 Task: Add Cocojune Organic Mixed Berry Cultured Coconut to the cart.
Action: Mouse moved to (24, 101)
Screenshot: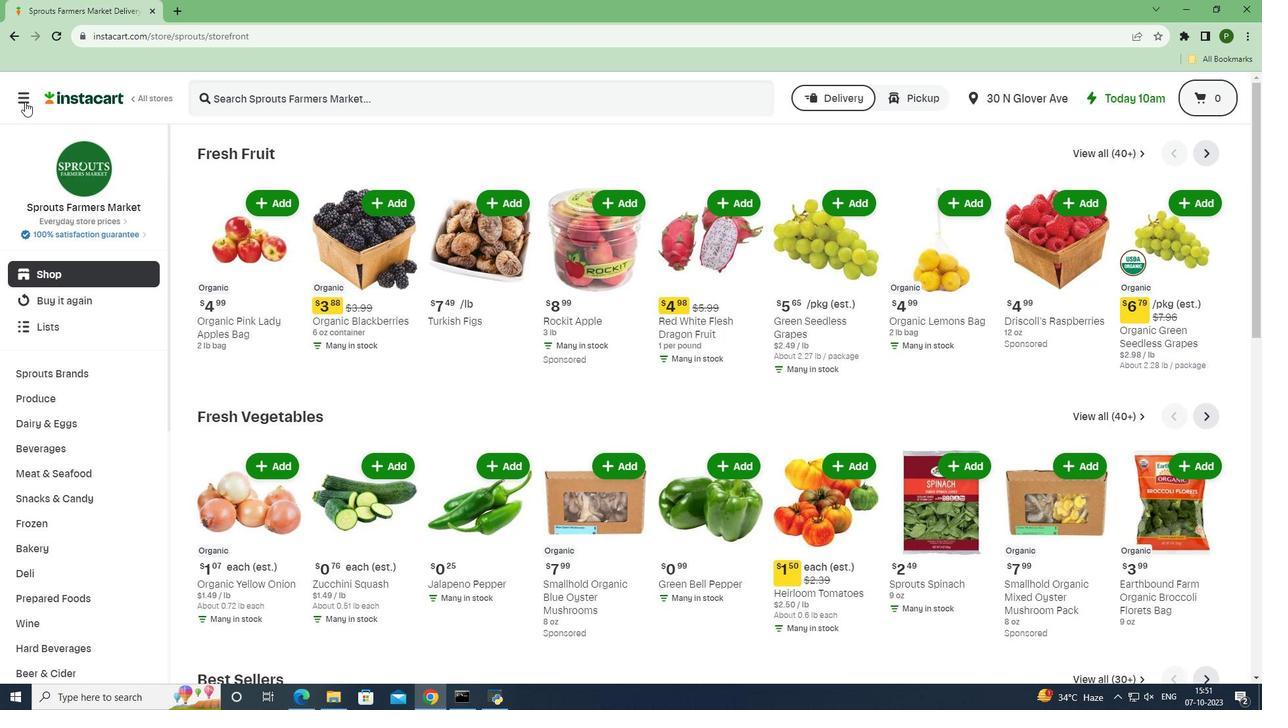 
Action: Mouse pressed left at (24, 101)
Screenshot: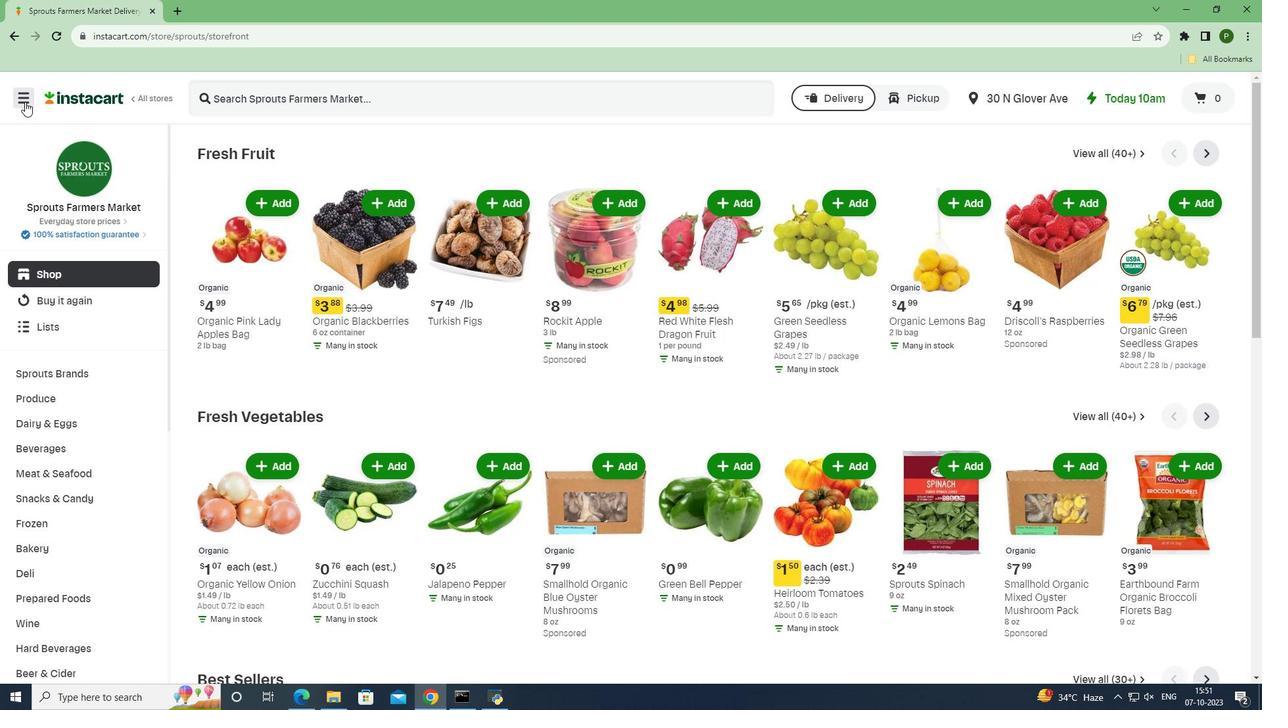 
Action: Mouse moved to (44, 352)
Screenshot: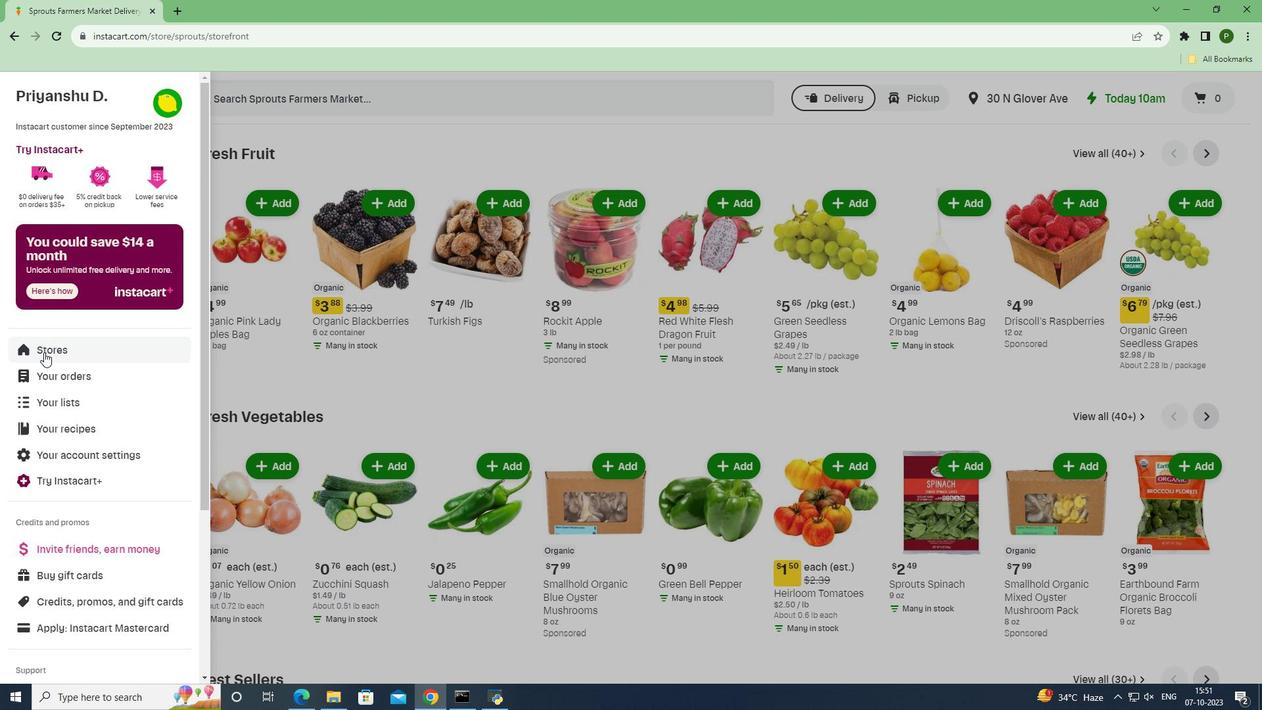 
Action: Mouse pressed left at (44, 352)
Screenshot: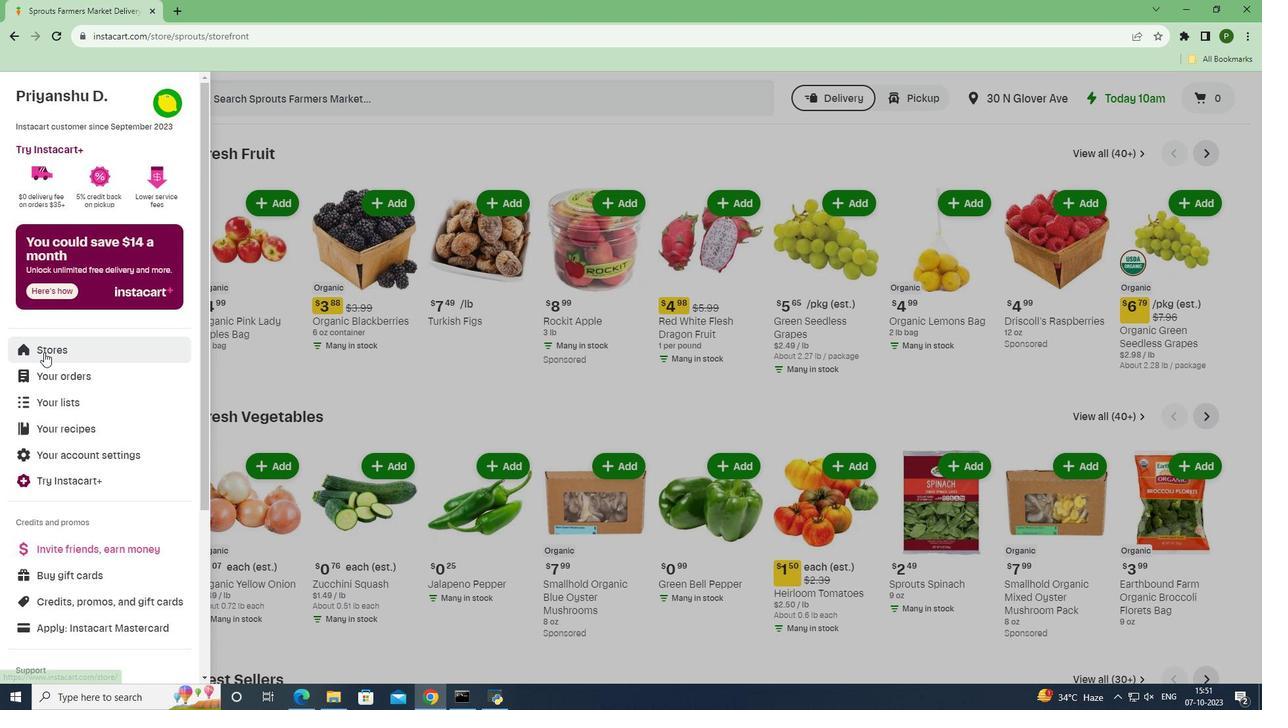 
Action: Mouse moved to (290, 152)
Screenshot: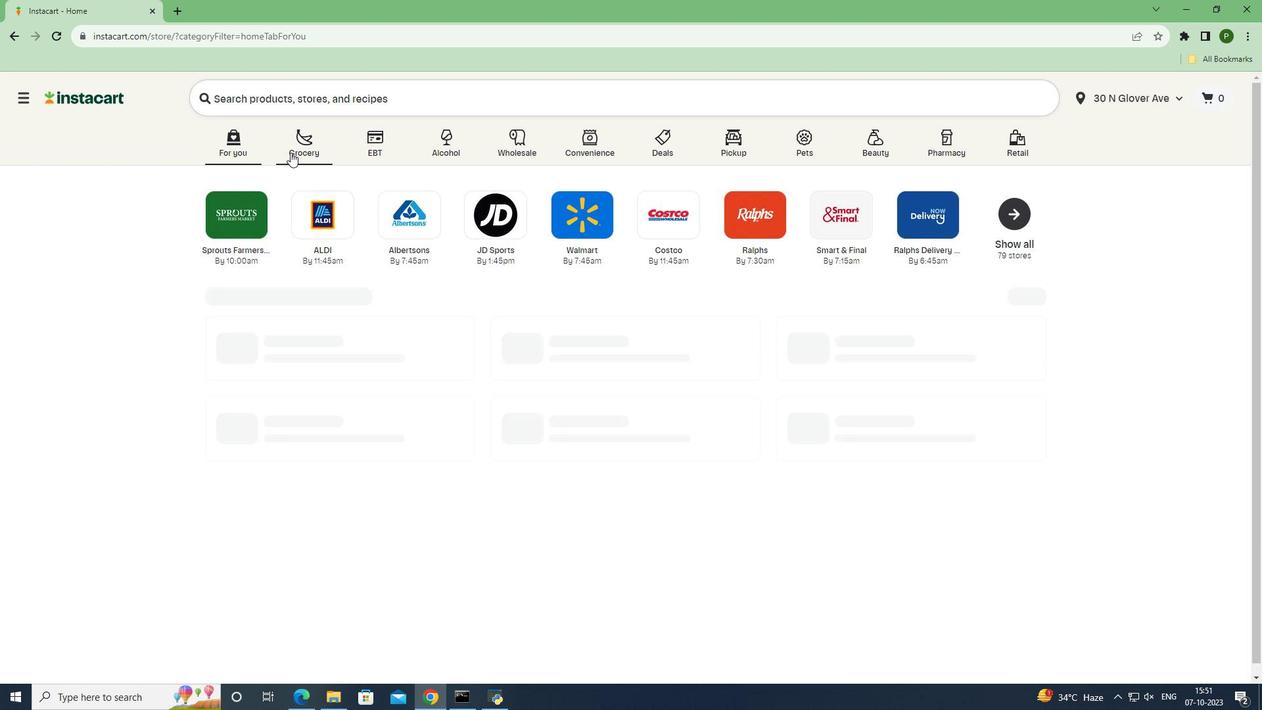 
Action: Mouse pressed left at (290, 152)
Screenshot: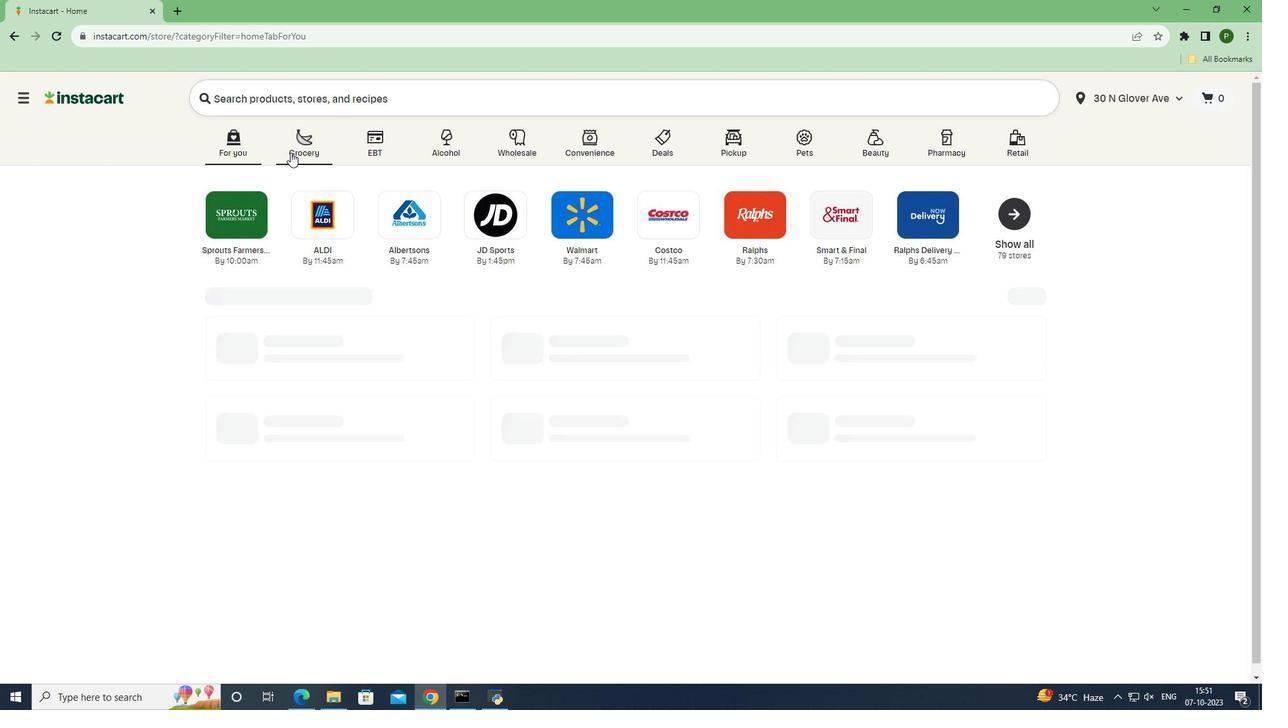 
Action: Mouse moved to (530, 294)
Screenshot: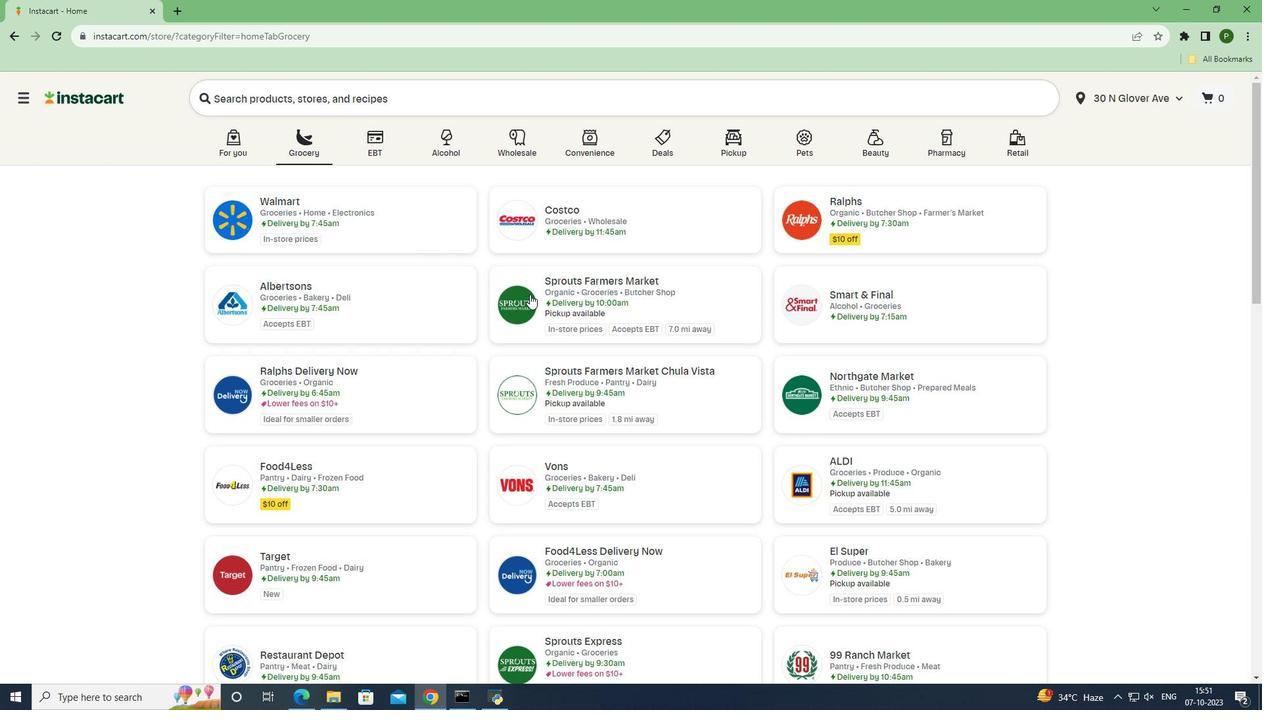 
Action: Mouse pressed left at (530, 294)
Screenshot: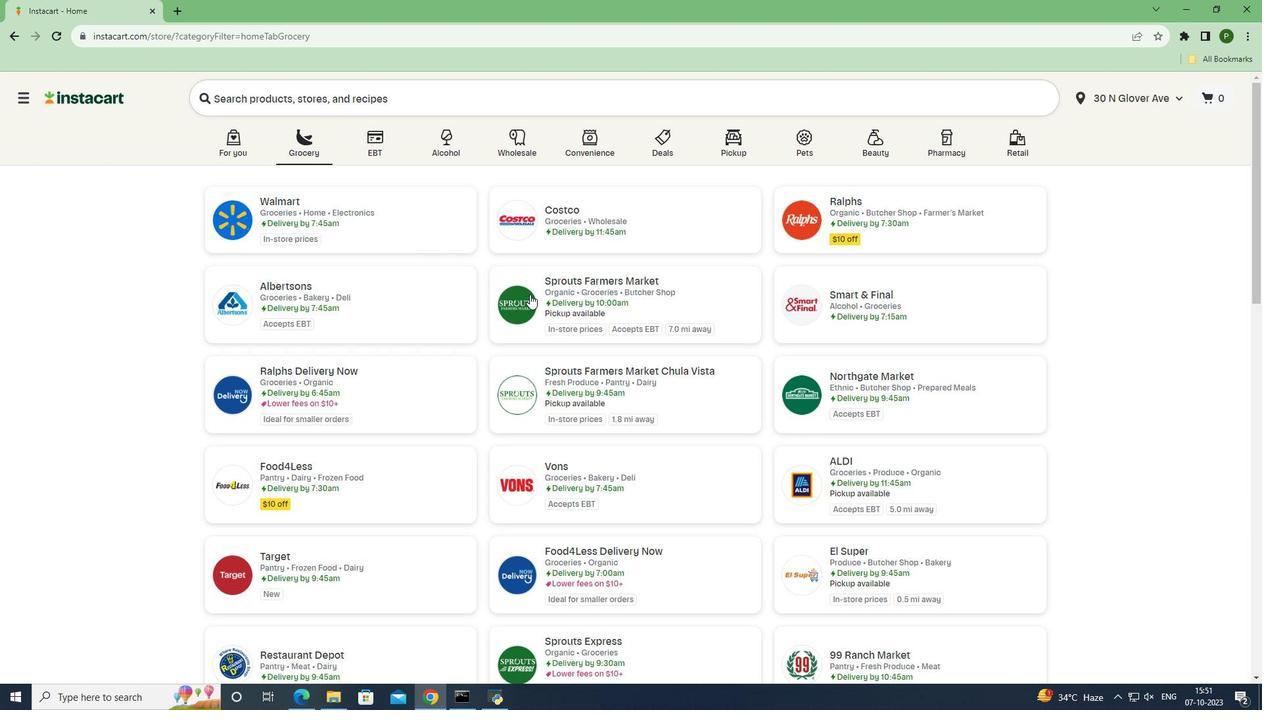 
Action: Mouse moved to (109, 424)
Screenshot: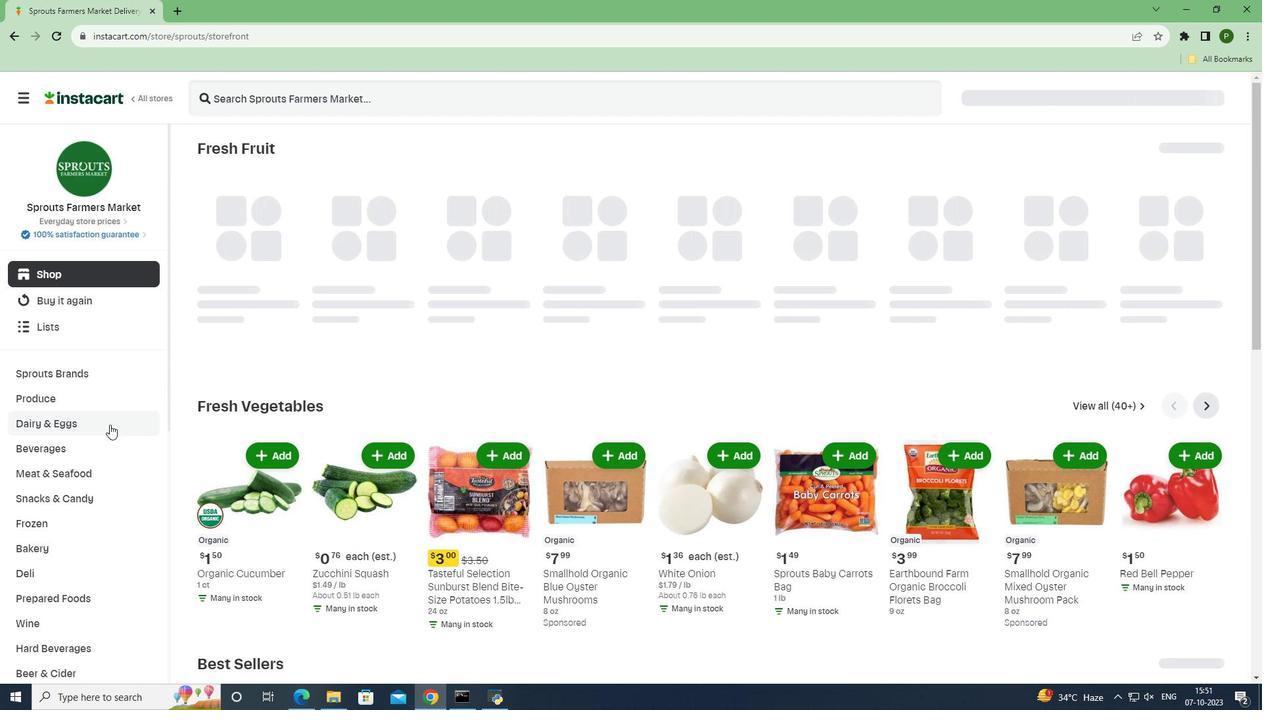 
Action: Mouse pressed left at (109, 424)
Screenshot: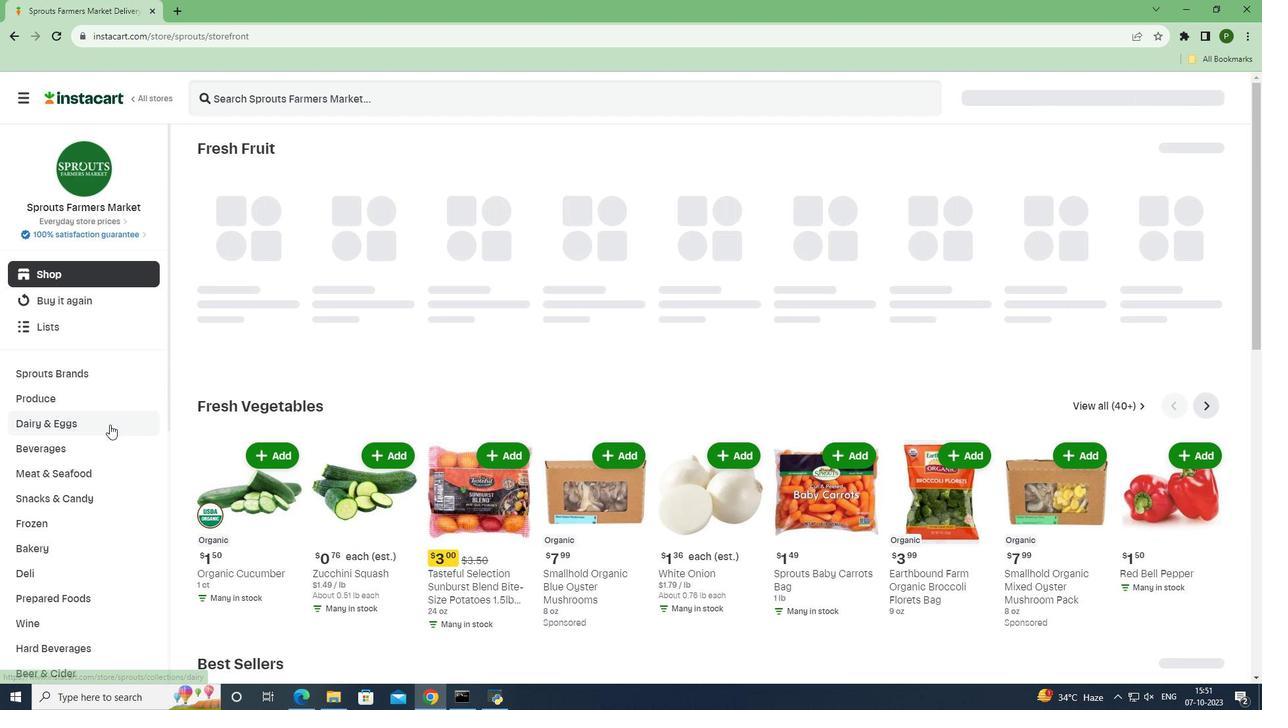 
Action: Mouse moved to (72, 524)
Screenshot: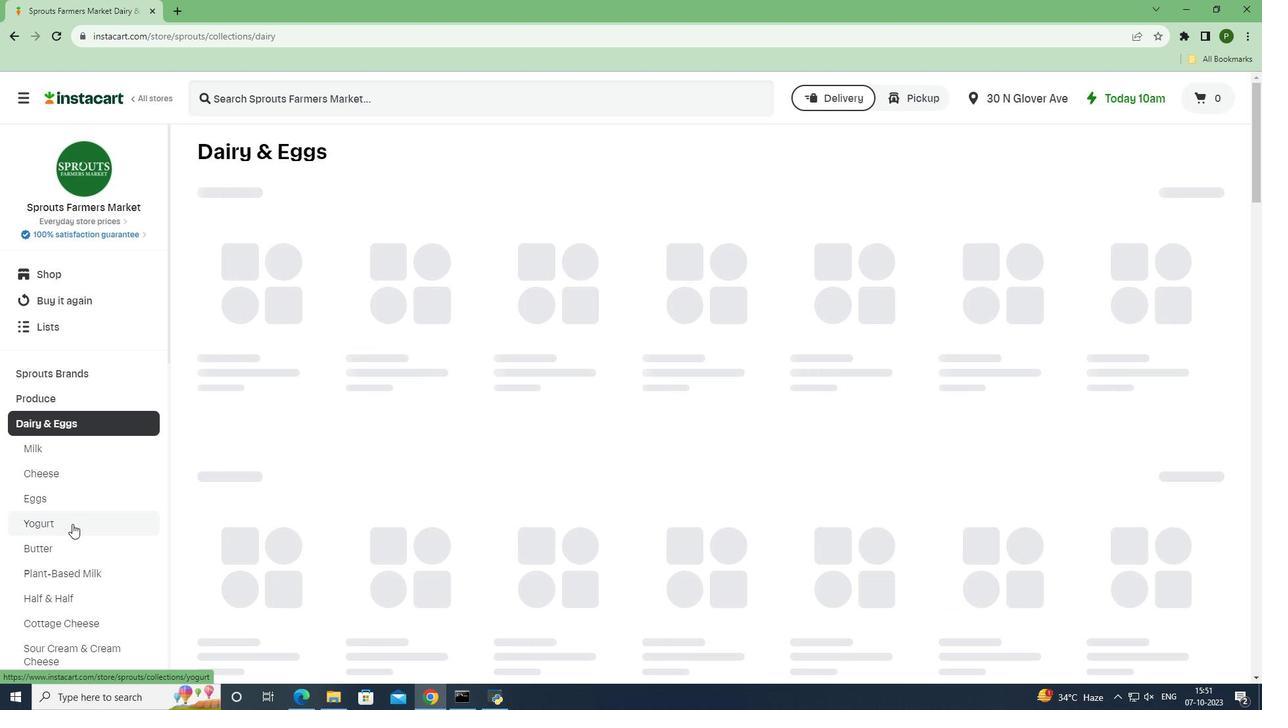 
Action: Mouse pressed left at (72, 524)
Screenshot: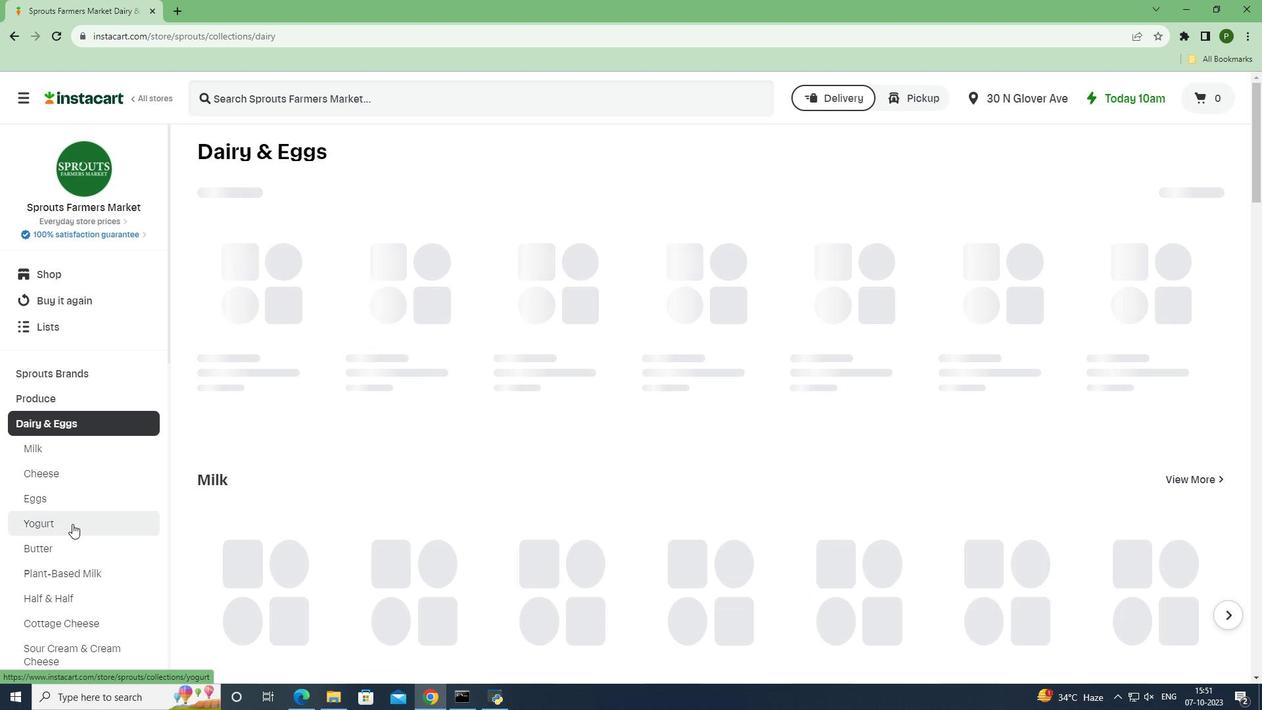 
Action: Mouse moved to (282, 95)
Screenshot: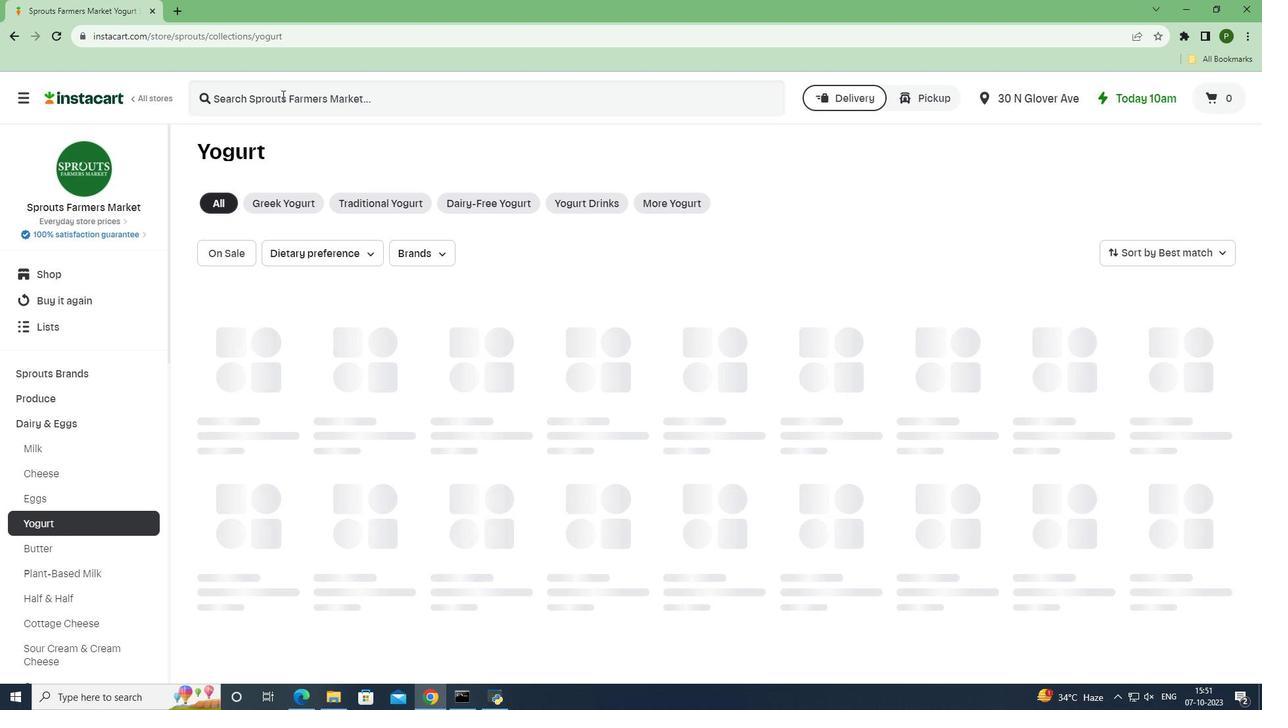 
Action: Mouse pressed left at (282, 95)
Screenshot: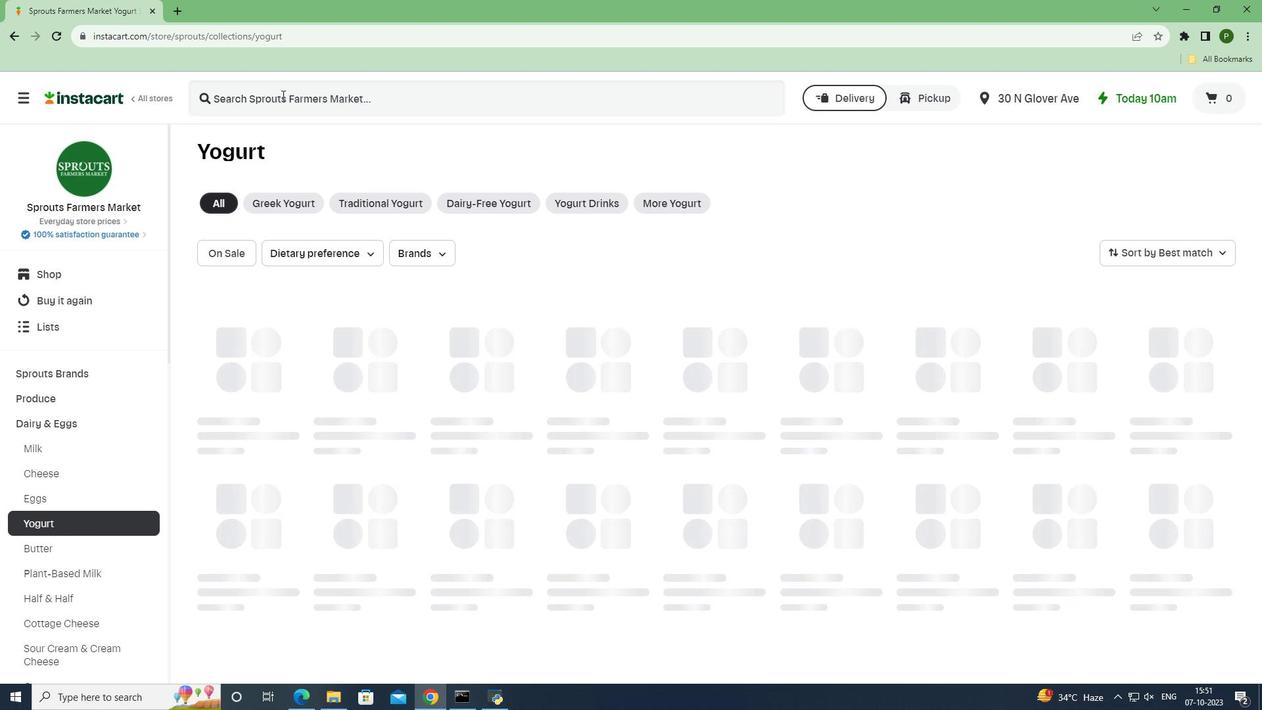 
Action: Mouse pressed left at (282, 95)
Screenshot: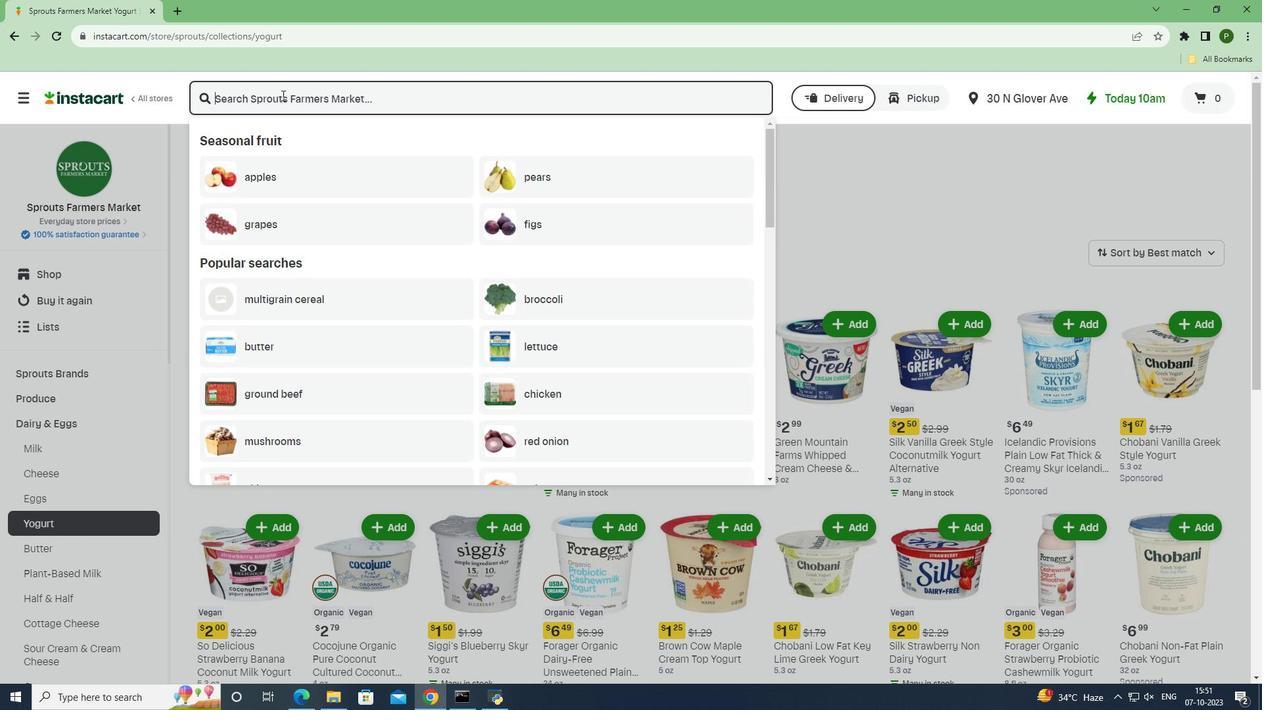 
Action: Key pressed <Key.caps_lock>C<Key.caps_lock>ocojune<Key.space><Key.caps_lock>O<Key.caps_lock>rganic<Key.space>m<Key.caps_lock><Key.caps_lock>ixed<Key.space><Key.caps_lock>B<Key.caps_lock>erry<Key.space><Key.caps_lock>C<Key.caps_lock>ultured<Key.space><Key.caps_lock>C<Key.caps_lock>oconut<Key.space><Key.enter>
Screenshot: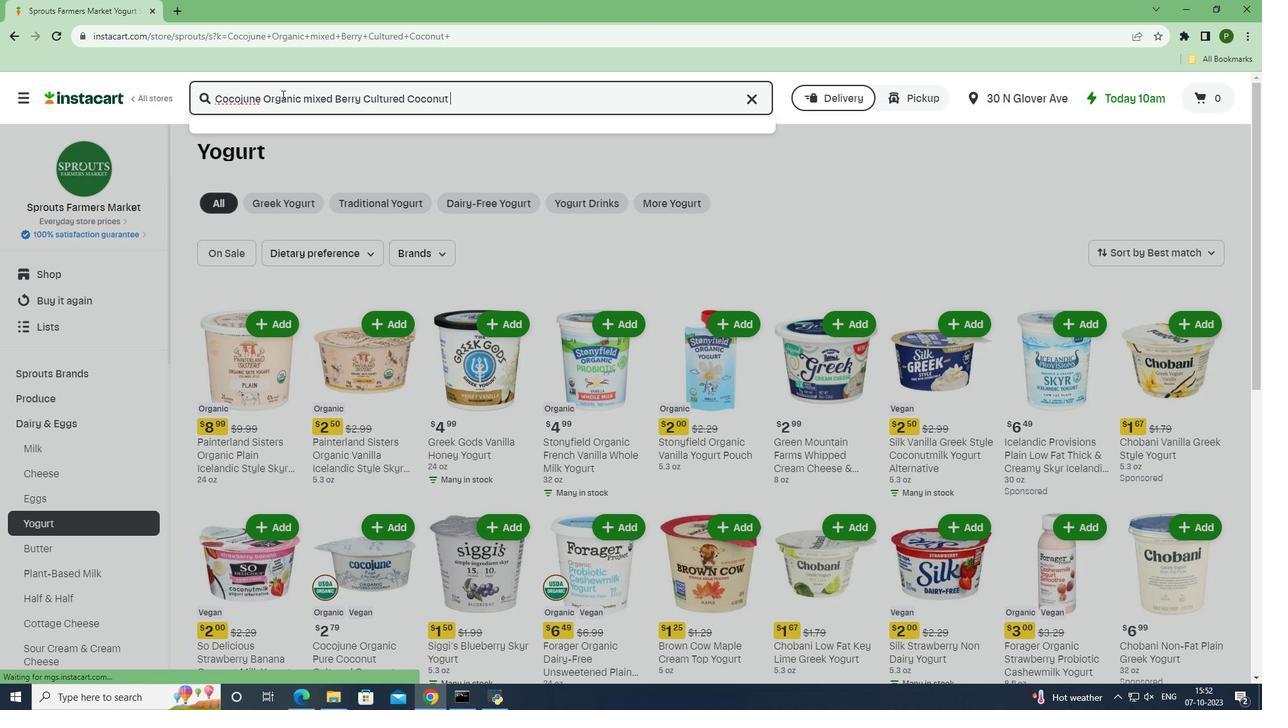 
Action: Mouse moved to (367, 231)
Screenshot: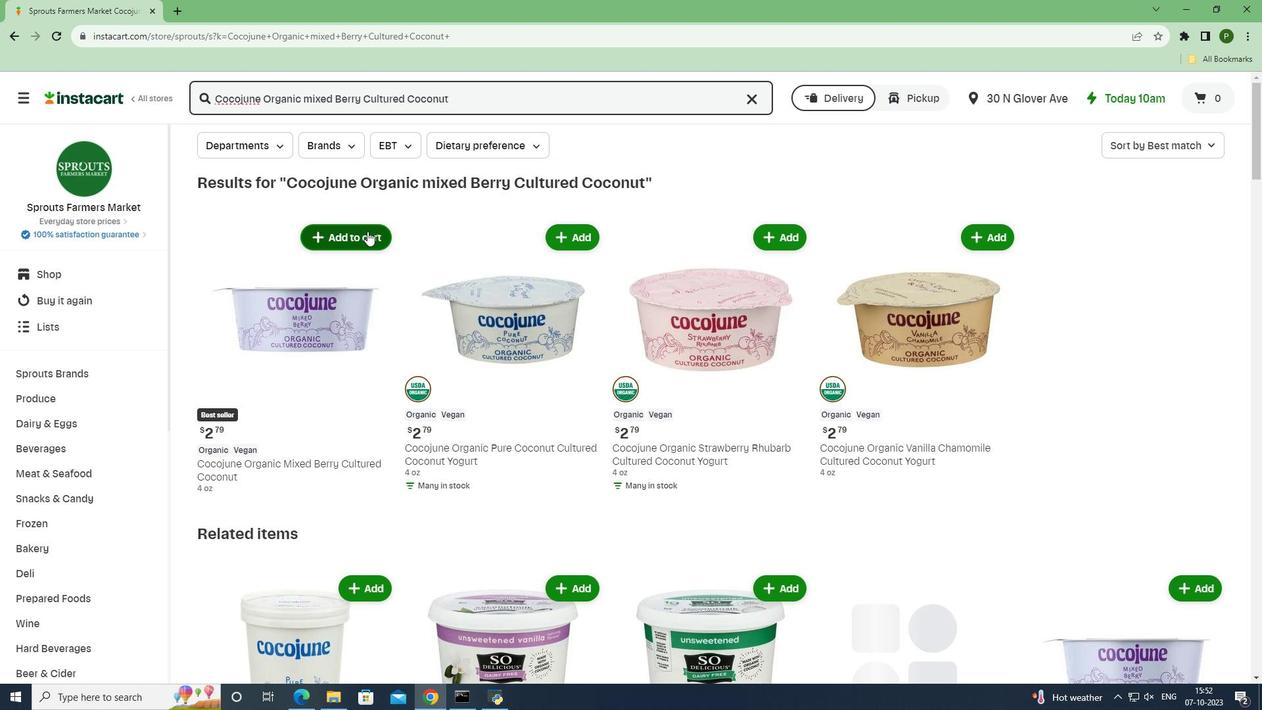 
Action: Mouse pressed left at (367, 231)
Screenshot: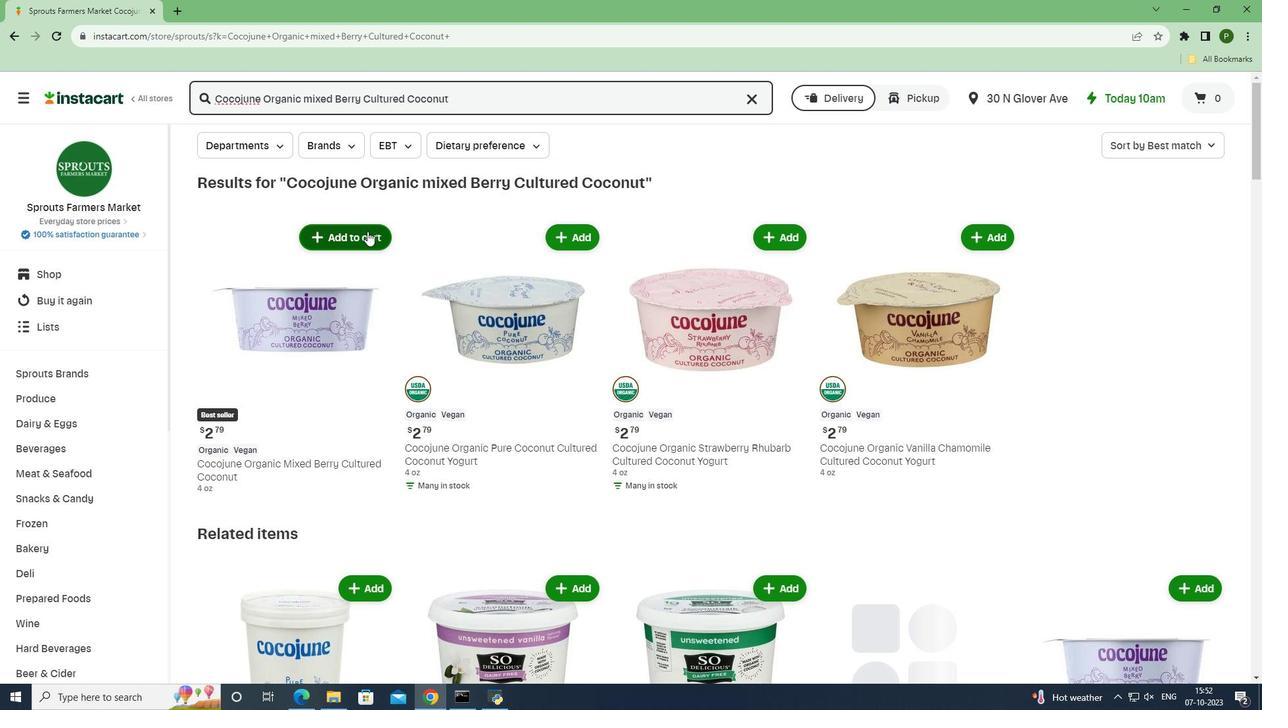 
Action: Mouse moved to (414, 251)
Screenshot: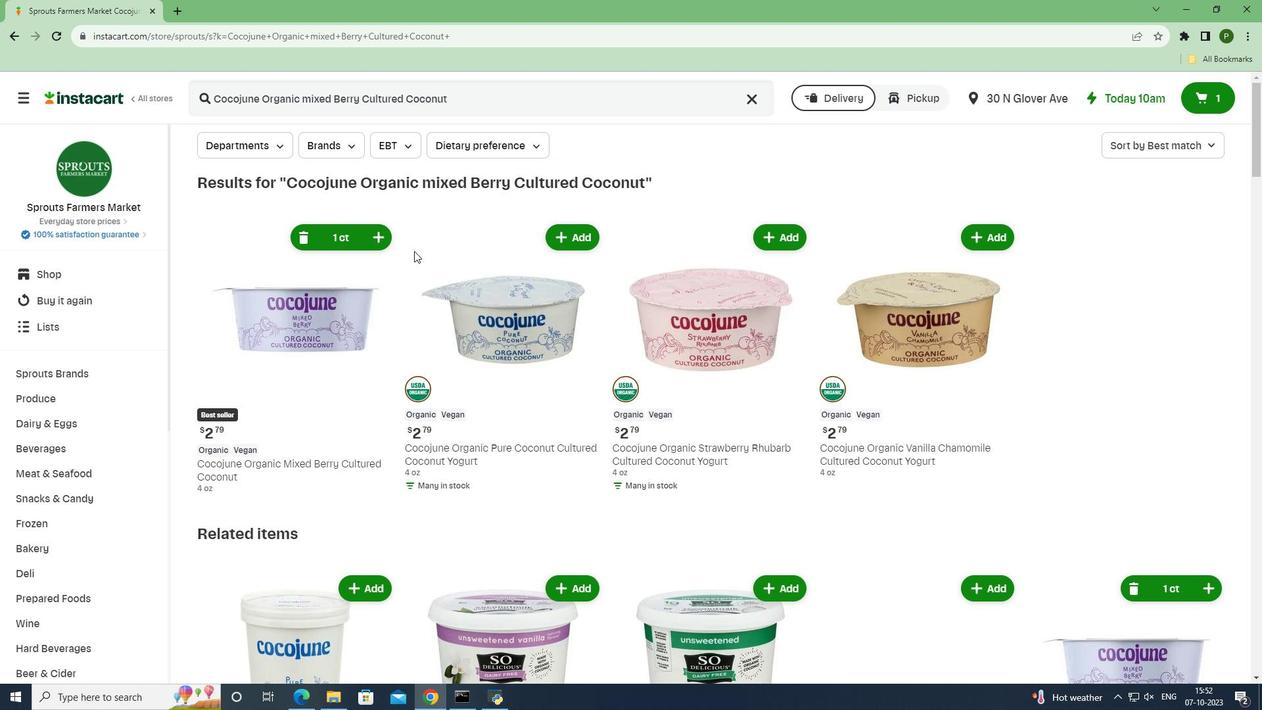 
